 Task: Use the formula "SORTN" in spreadsheet "Project portfolio".
Action: Mouse moved to (101, 76)
Screenshot: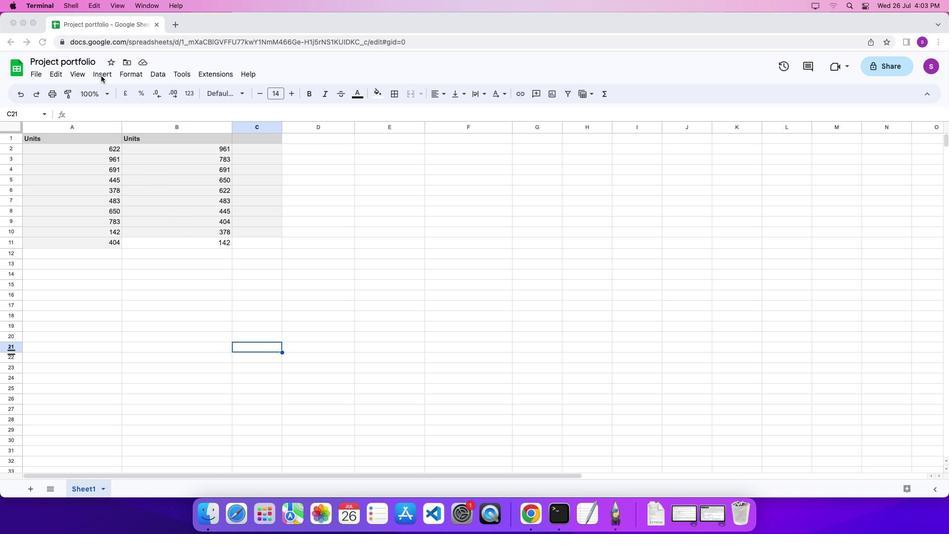 
Action: Mouse pressed left at (101, 76)
Screenshot: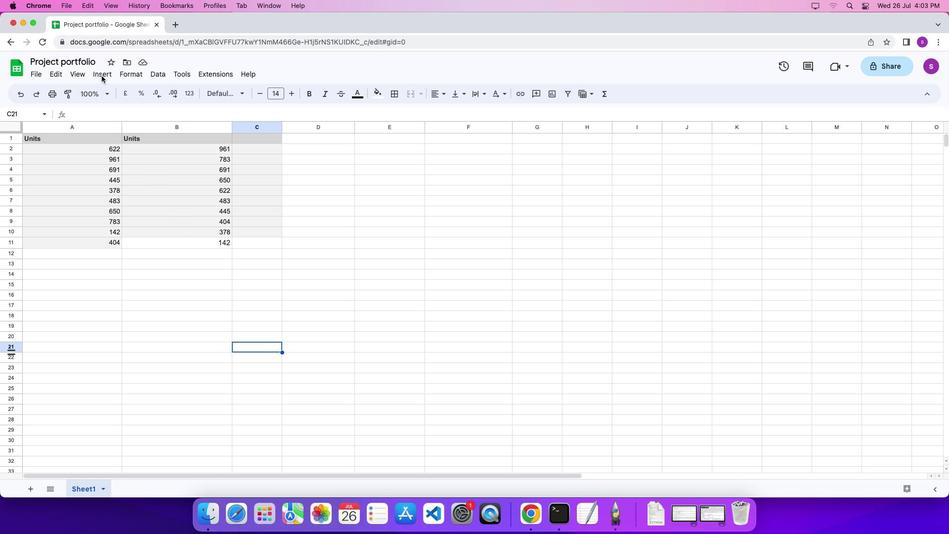 
Action: Mouse moved to (102, 75)
Screenshot: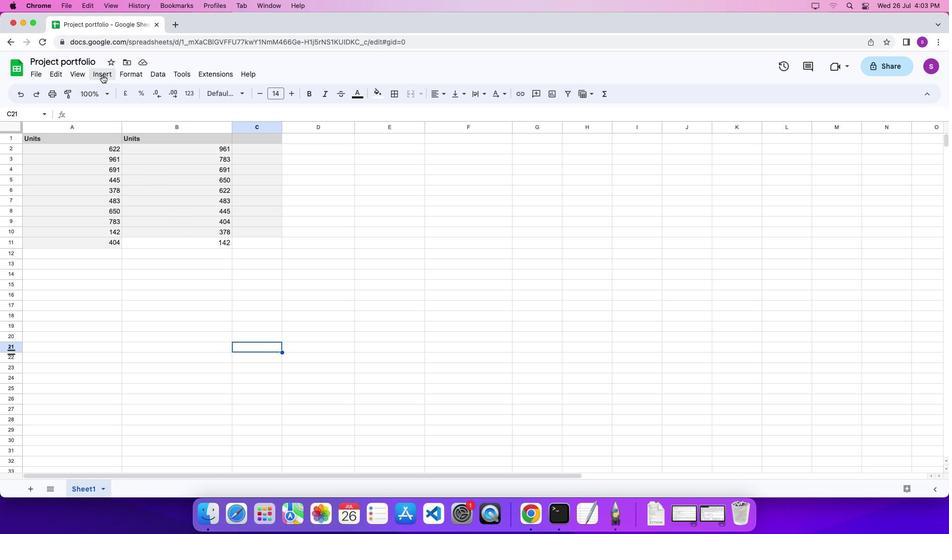 
Action: Mouse pressed left at (102, 75)
Screenshot: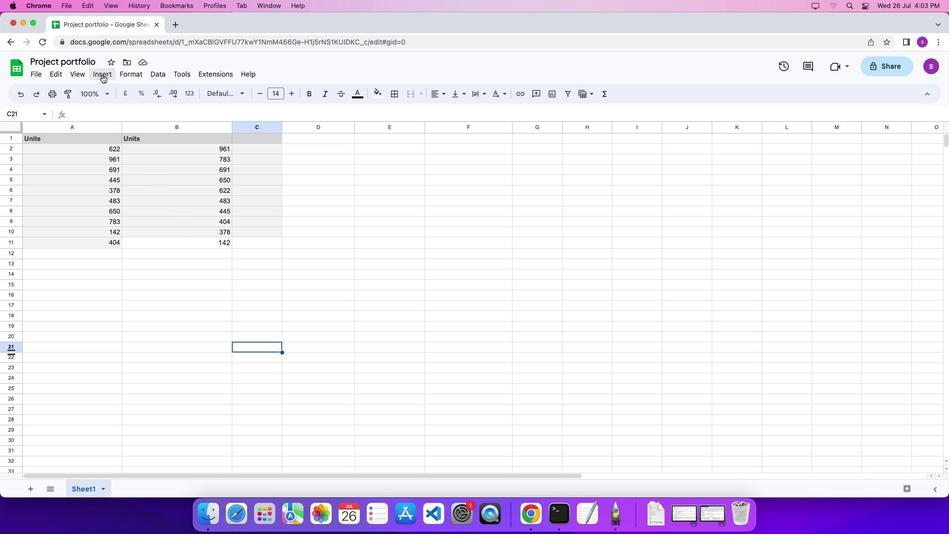 
Action: Mouse moved to (446, 480)
Screenshot: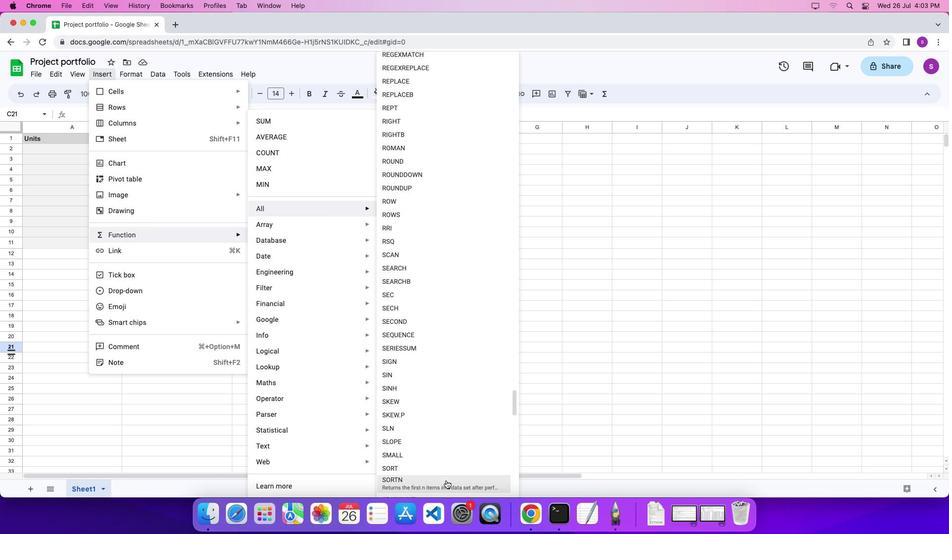
Action: Mouse pressed left at (446, 480)
Screenshot: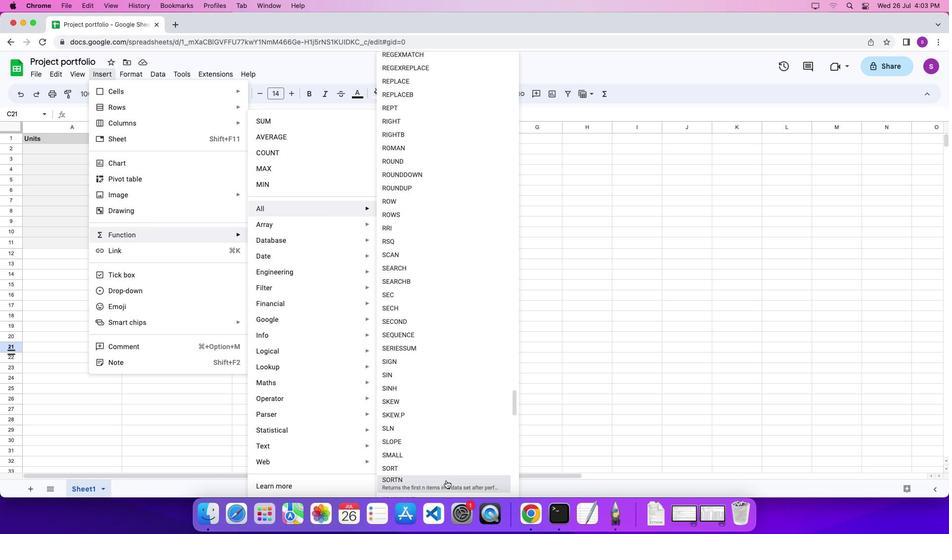 
Action: Mouse moved to (103, 147)
Screenshot: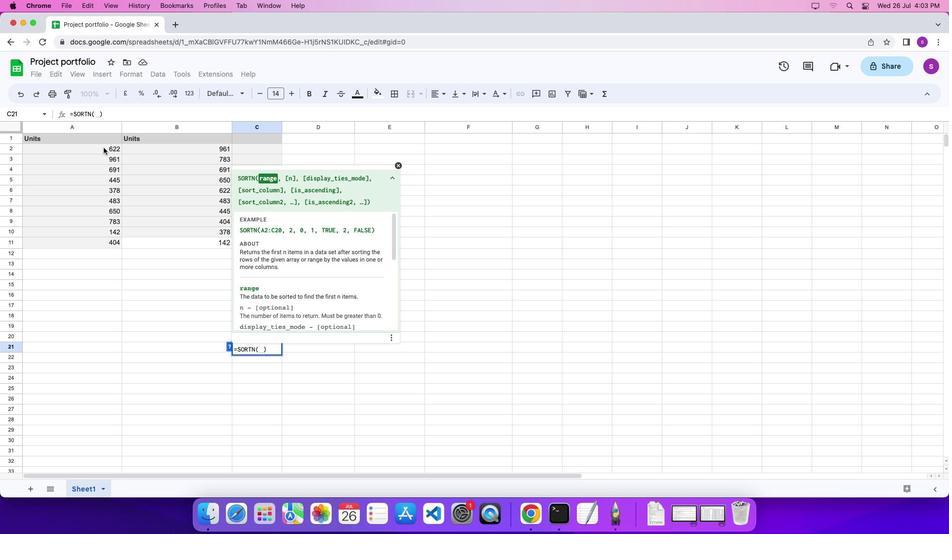 
Action: Mouse pressed left at (103, 147)
Screenshot: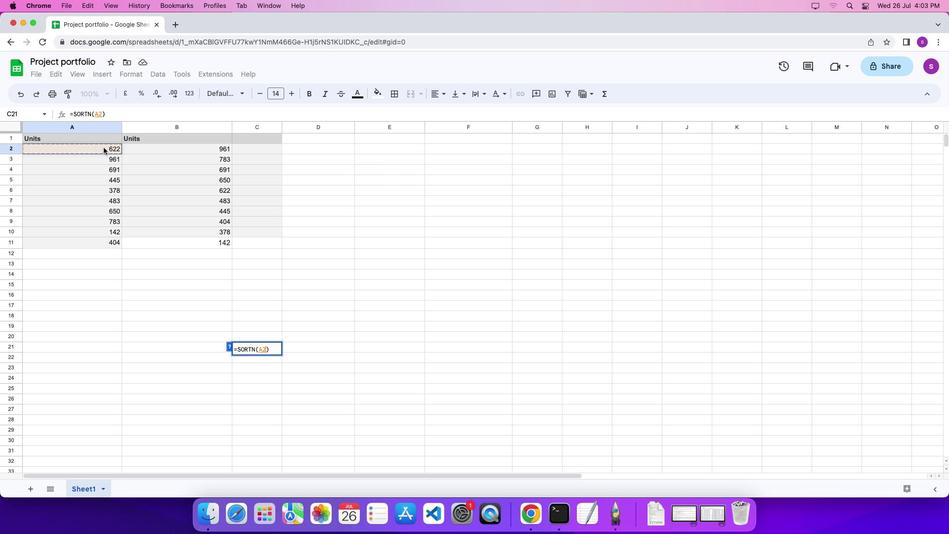 
Action: Mouse moved to (106, 180)
Screenshot: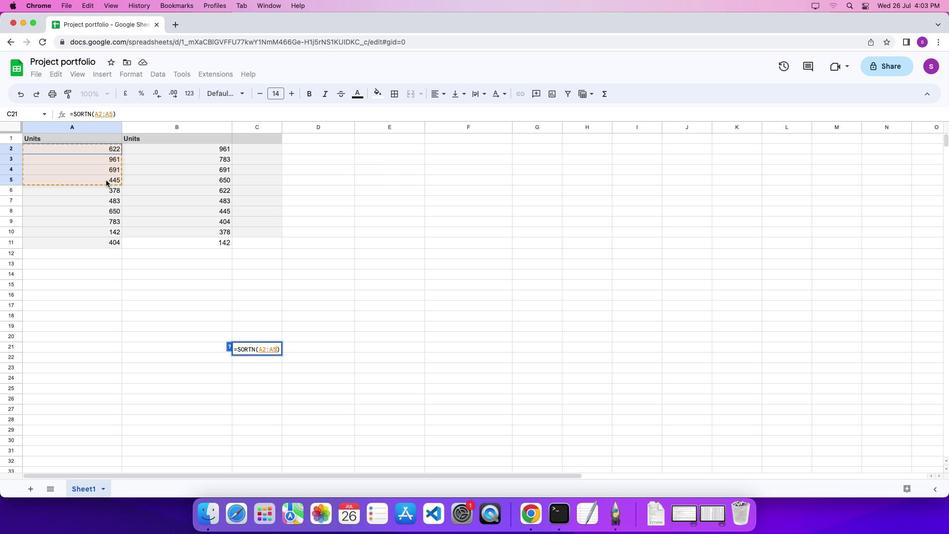 
Action: Key pressed ',''2''\x03'
Screenshot: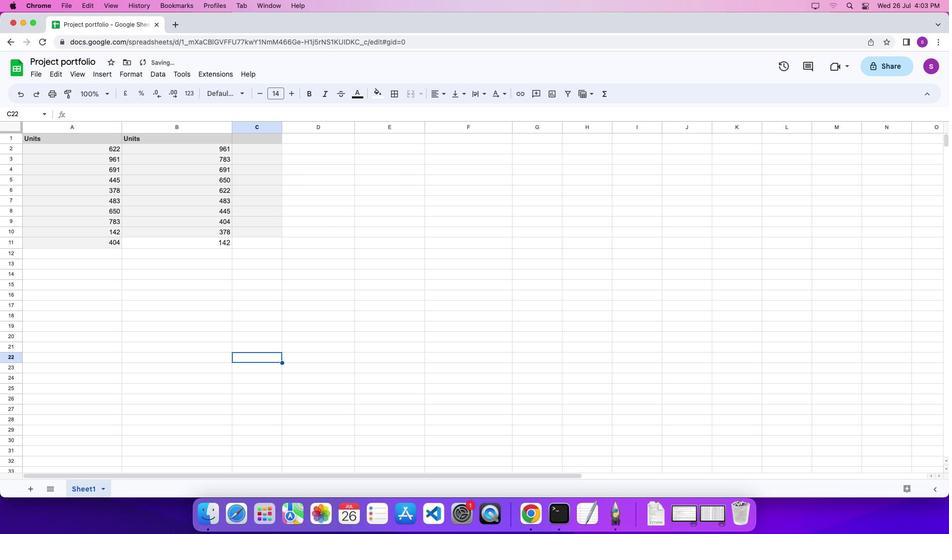 
